Task: Create in the project WonderTech and in the Backlog issue 'Create a new online platform for online interior design courses with advanced 3D modeling and rendering features' a child issue 'Integration with fleet management systems', and assign it to team member softage.4@softage.net.
Action: Mouse moved to (597, 394)
Screenshot: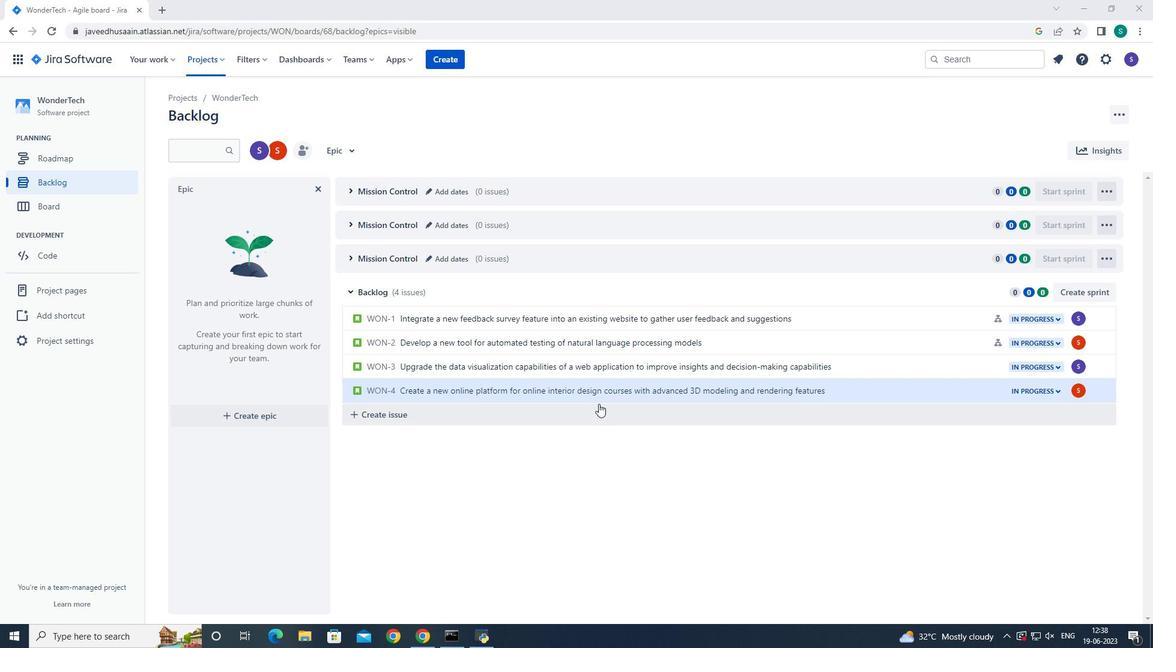 
Action: Mouse pressed left at (597, 394)
Screenshot: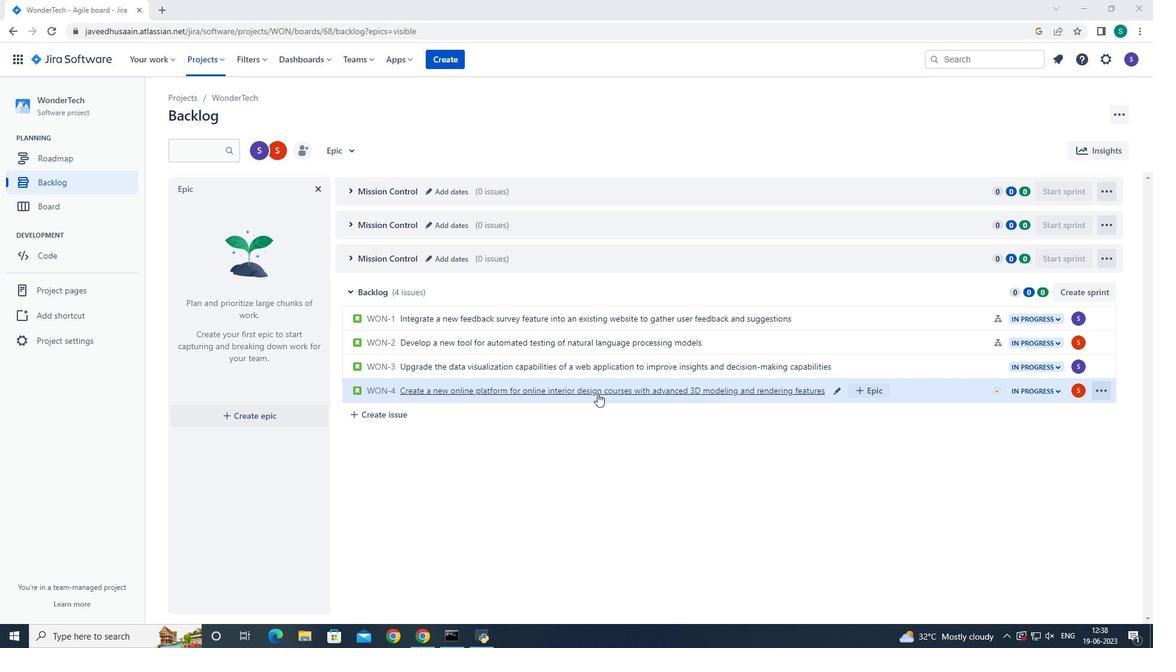 
Action: Mouse moved to (941, 289)
Screenshot: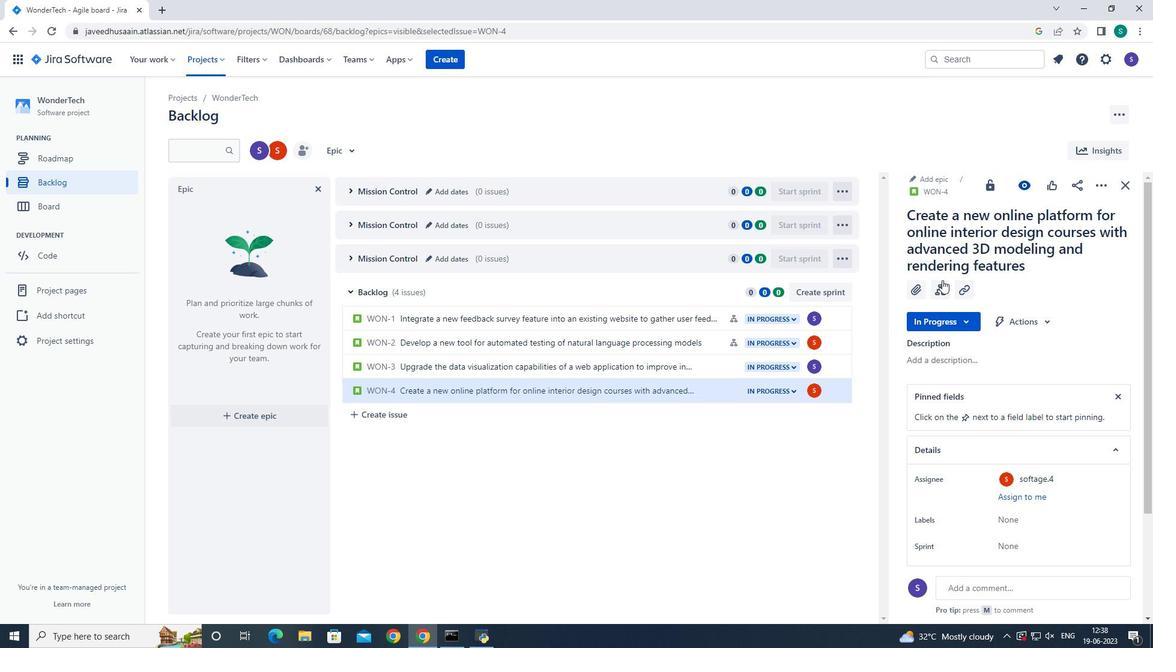 
Action: Mouse pressed left at (941, 289)
Screenshot: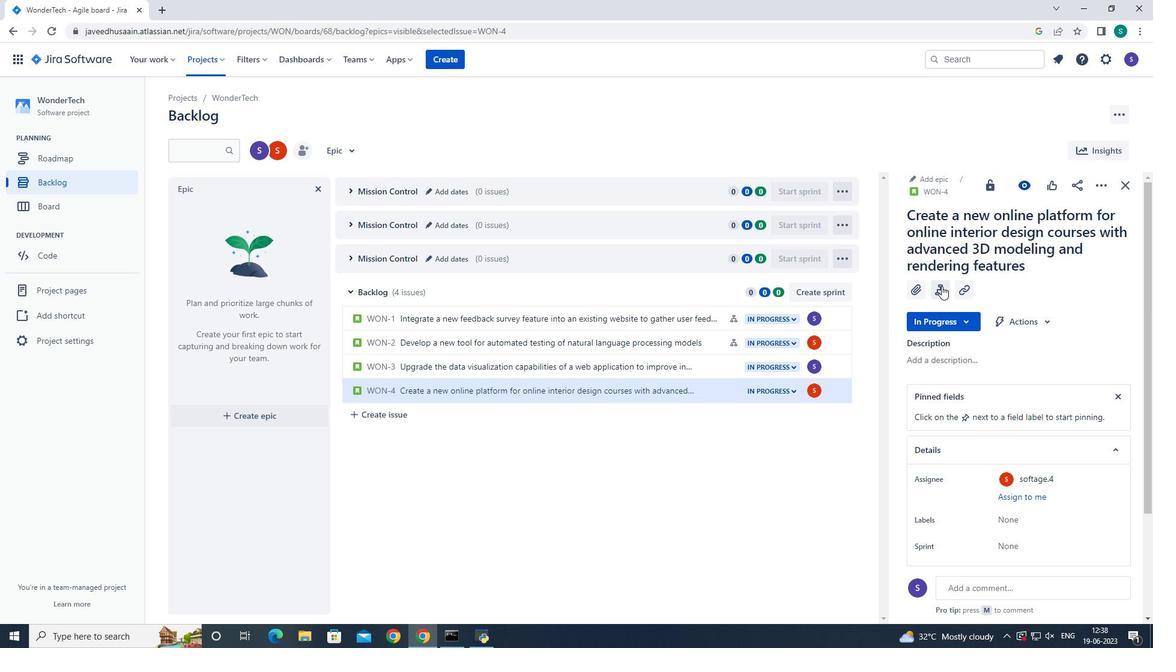 
Action: Mouse moved to (952, 381)
Screenshot: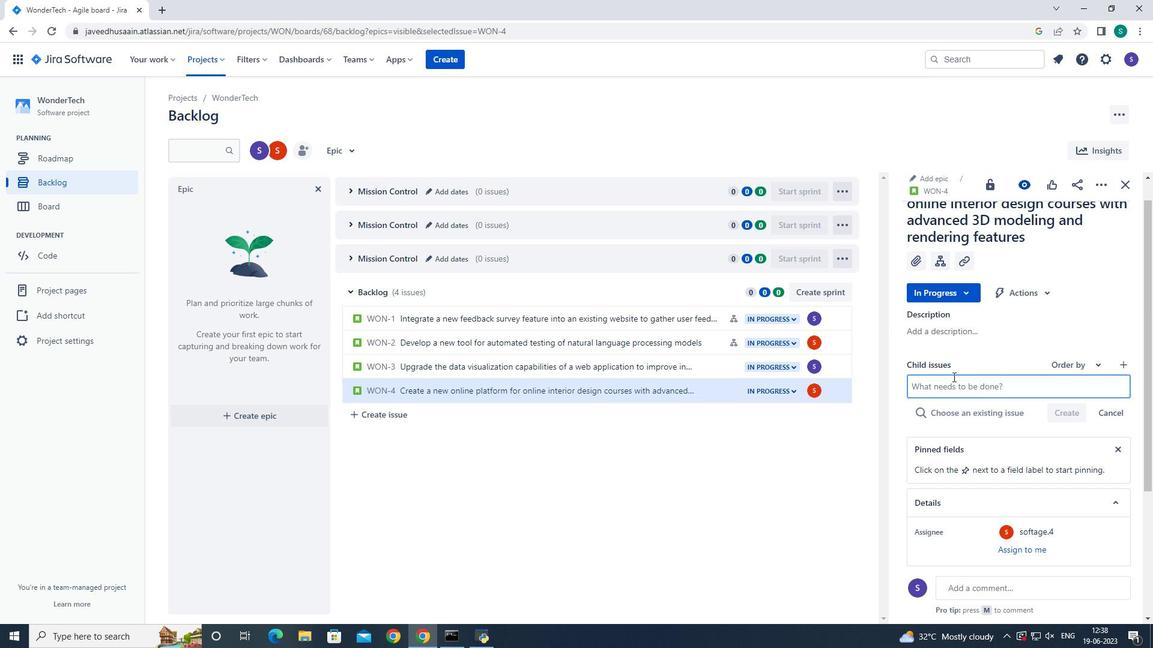 
Action: Mouse pressed left at (952, 381)
Screenshot: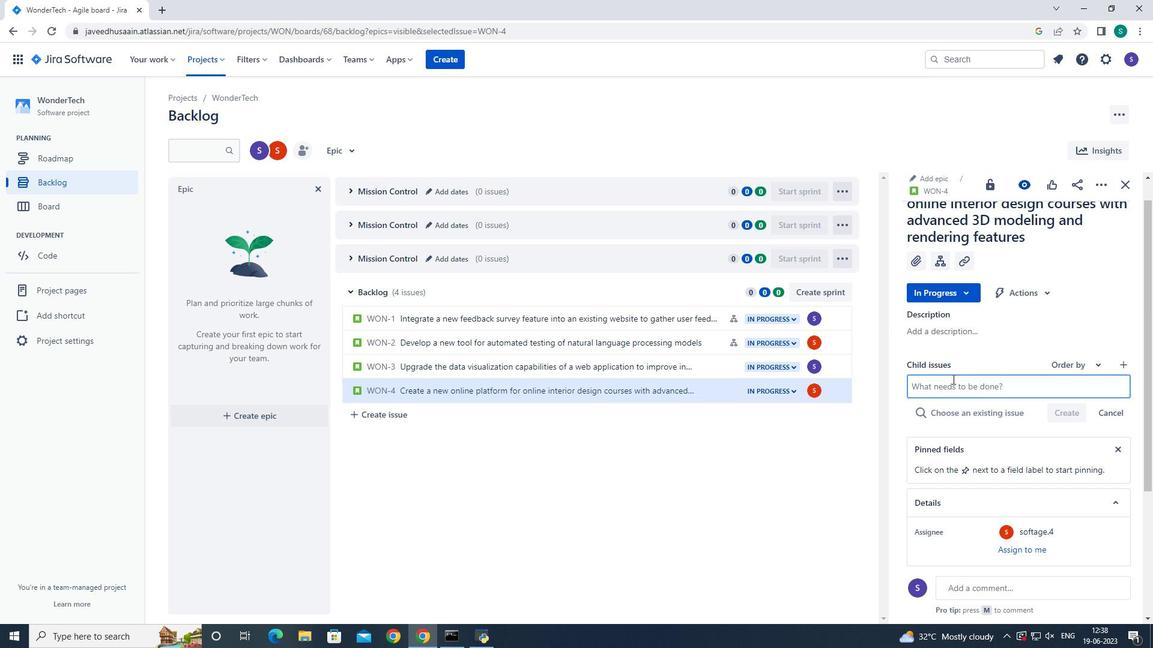 
Action: Key pressed <Key.shift>Inter<Key.backspace>gration<Key.space>with<Key.space>fleet<Key.space>management<Key.space>systems
Screenshot: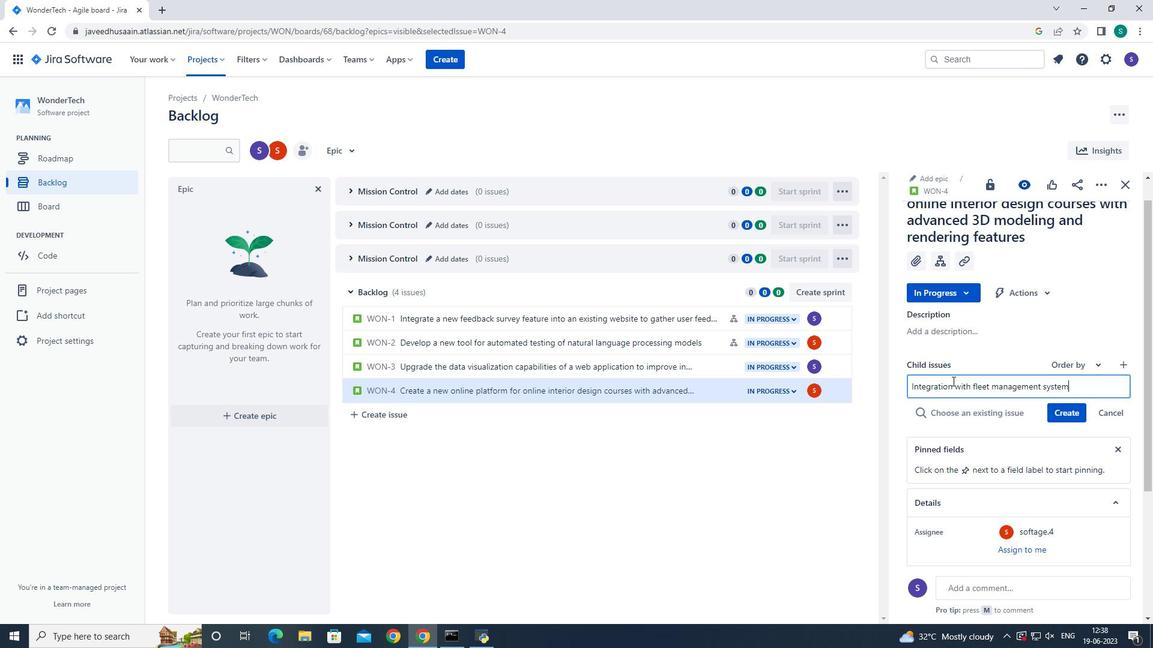 
Action: Mouse moved to (1070, 415)
Screenshot: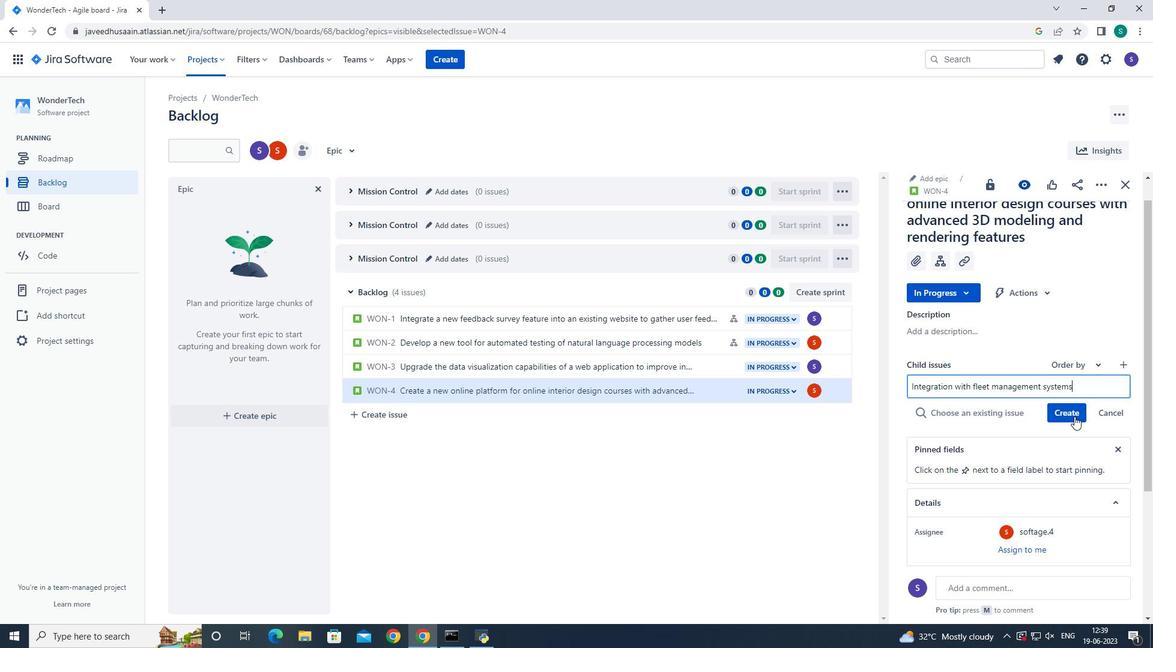 
Action: Mouse pressed left at (1070, 415)
Screenshot: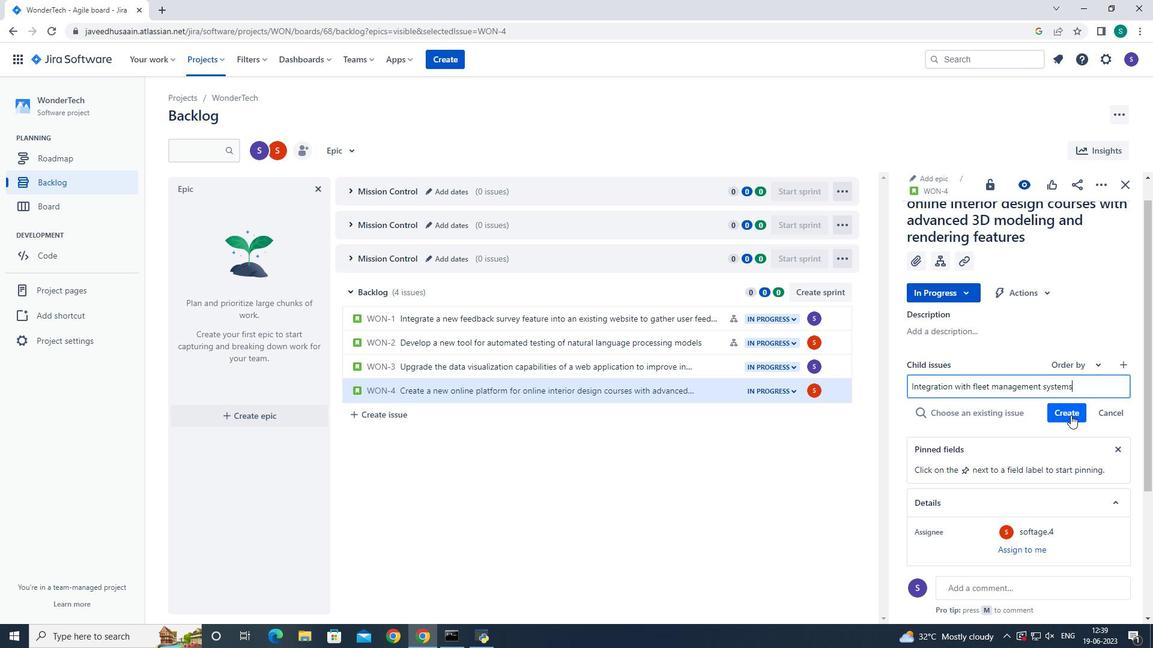 
Action: Mouse moved to (1076, 392)
Screenshot: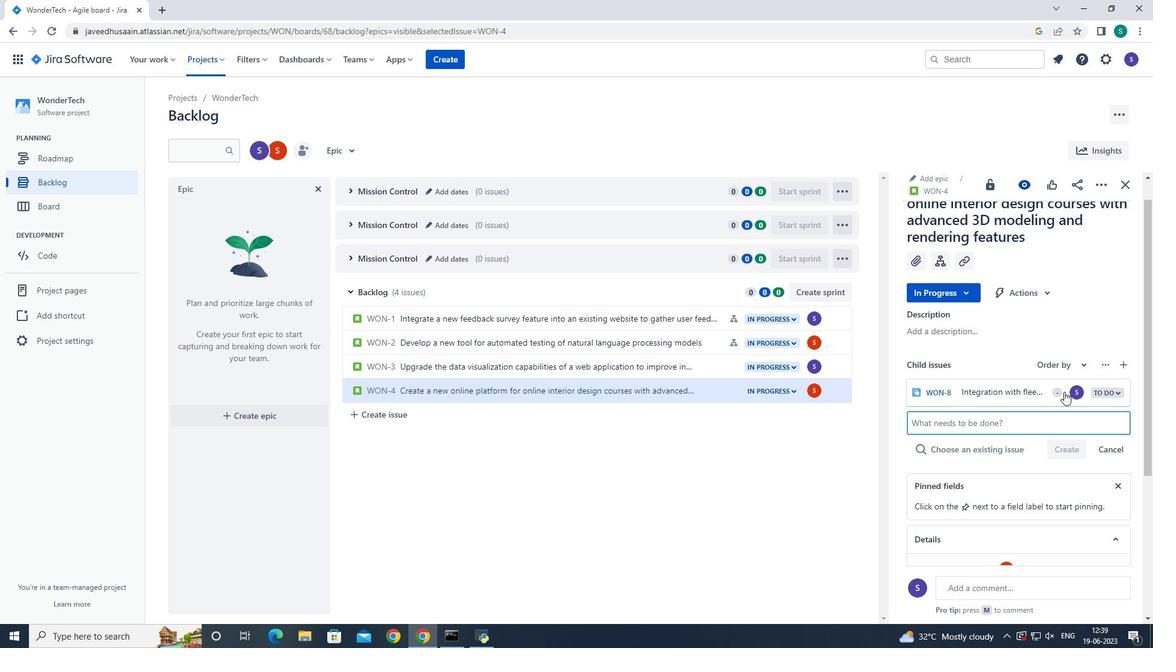 
Action: Mouse pressed left at (1076, 392)
Screenshot: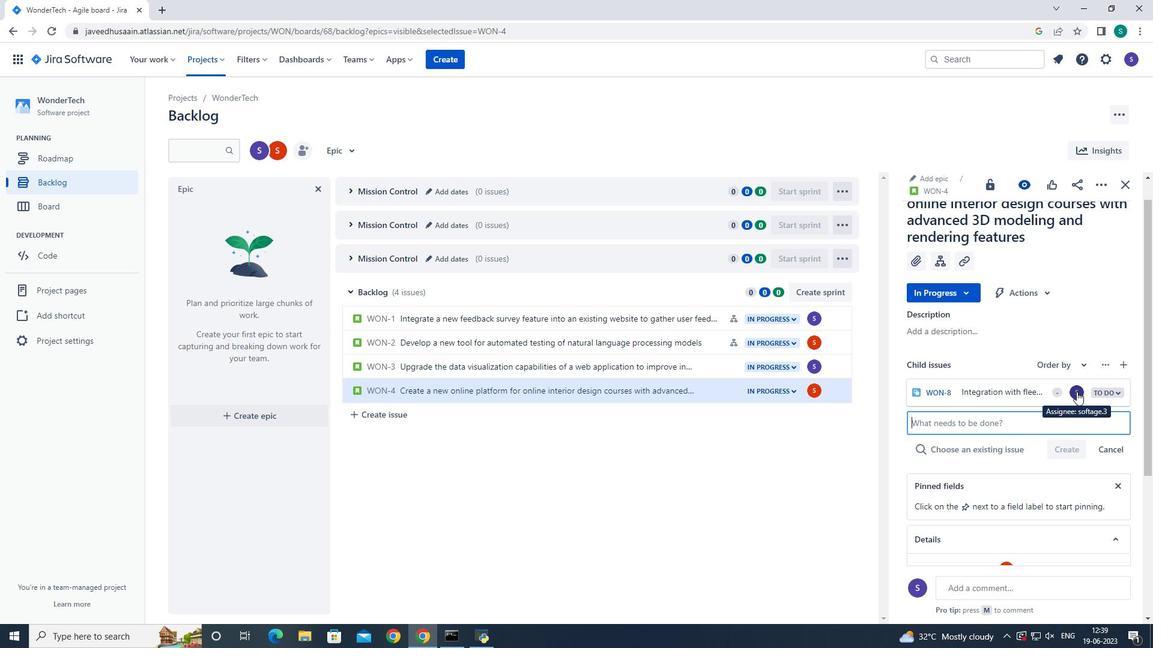 
Action: Key pressed <Key.backspace>softage.4<Key.shift><Key.shift><Key.shift><Key.shift><Key.shift><Key.shift><Key.shift><Key.shift><Key.shift><Key.shift>@softage.net
Screenshot: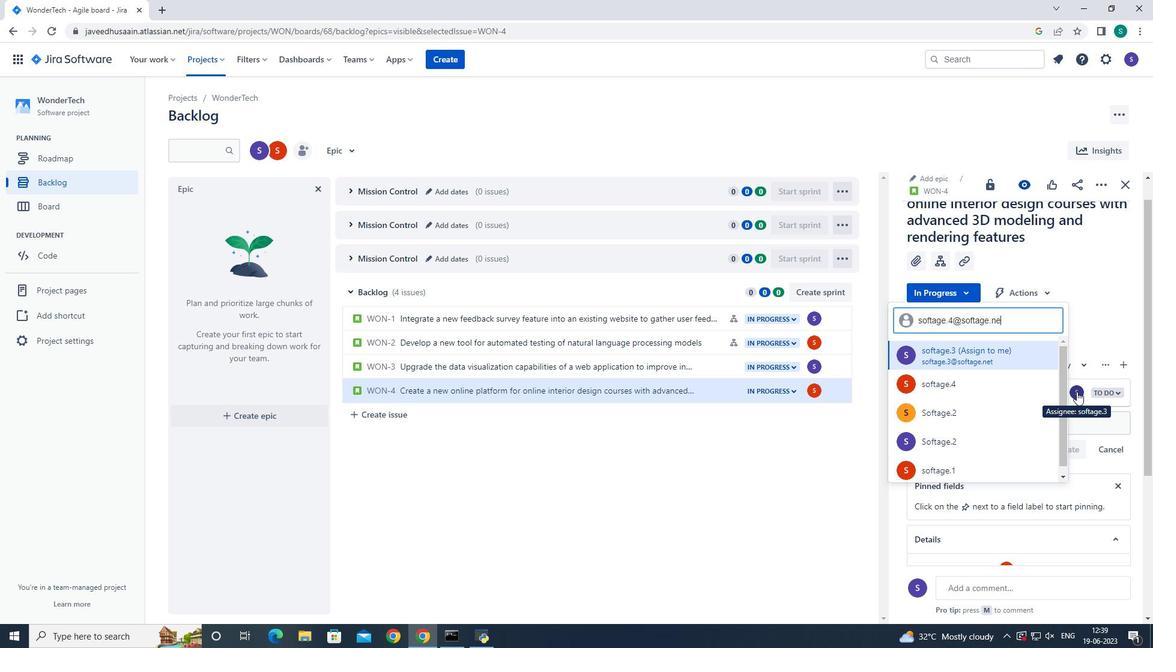 
Action: Mouse moved to (969, 392)
Screenshot: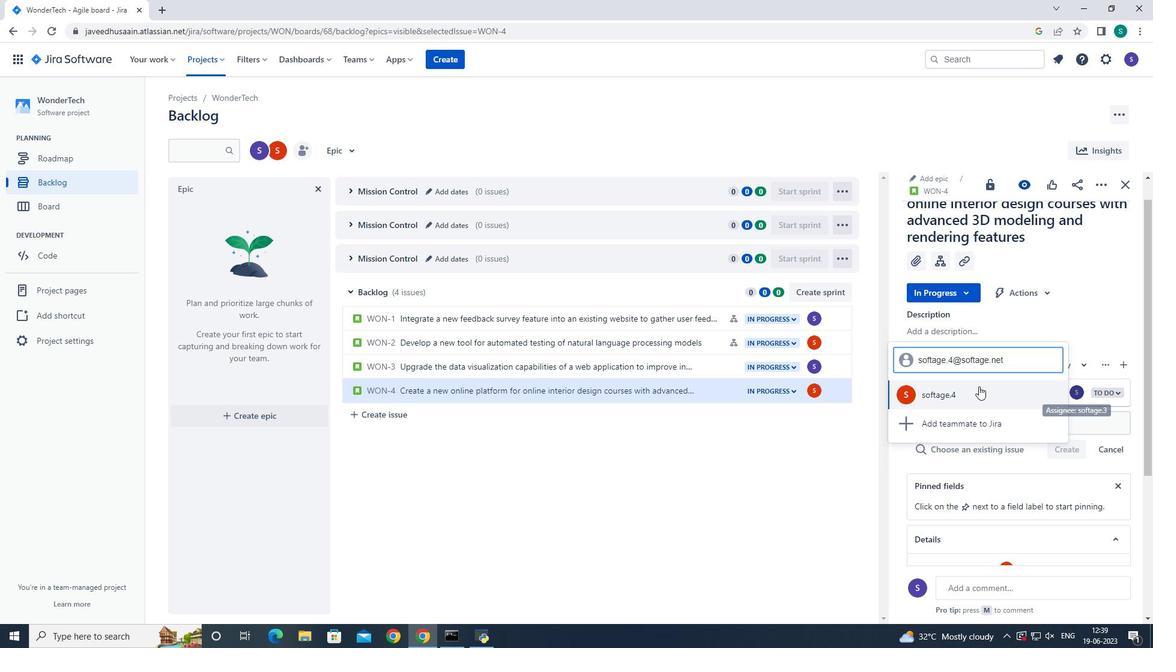 
Action: Mouse pressed left at (969, 392)
Screenshot: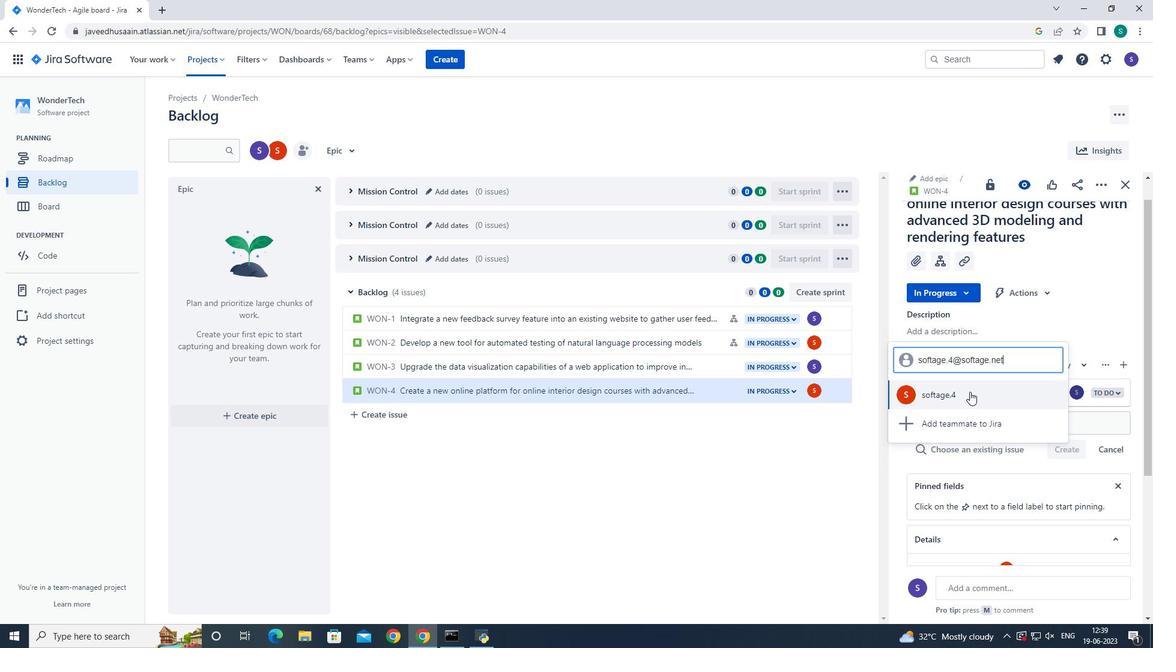 
Action: Mouse moved to (970, 393)
Screenshot: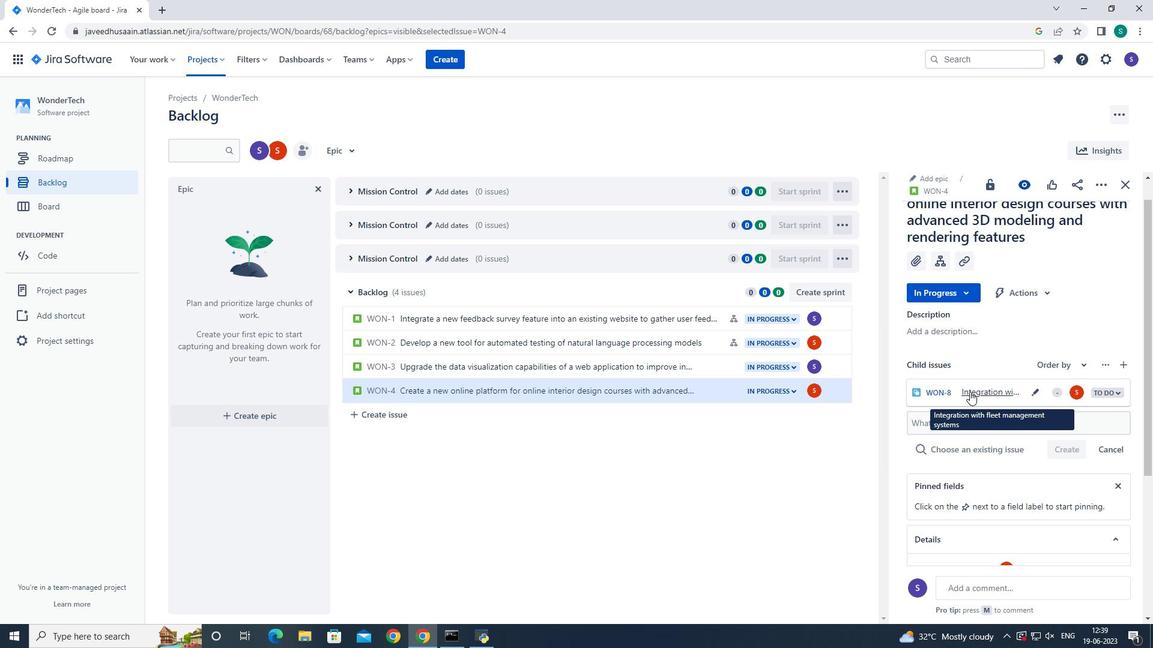 
